 Task: Check the safety & property of Home in Fairplay, Colorado, United States.
Action: Mouse moved to (97, 287)
Screenshot: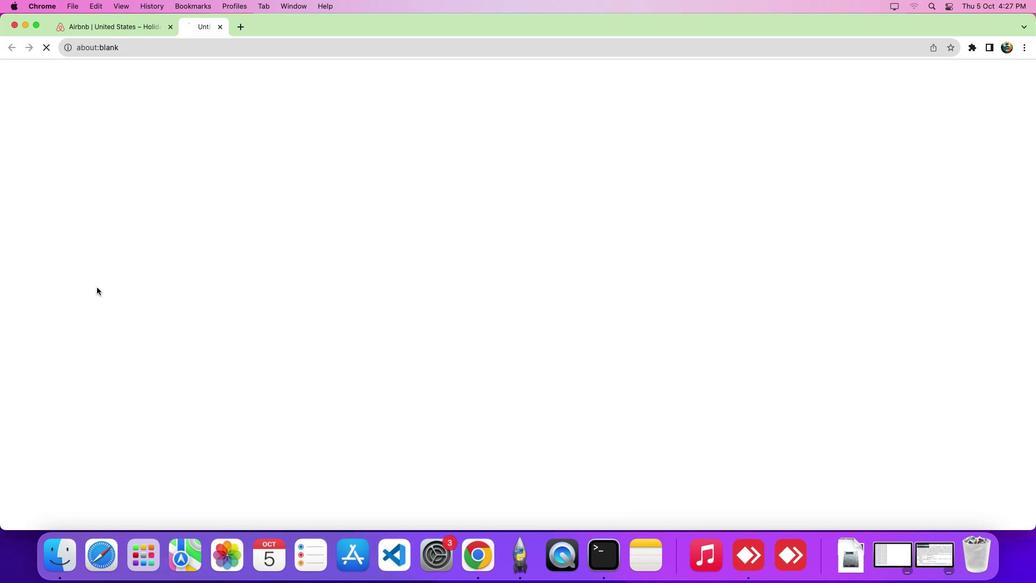 
Action: Mouse pressed left at (97, 287)
Screenshot: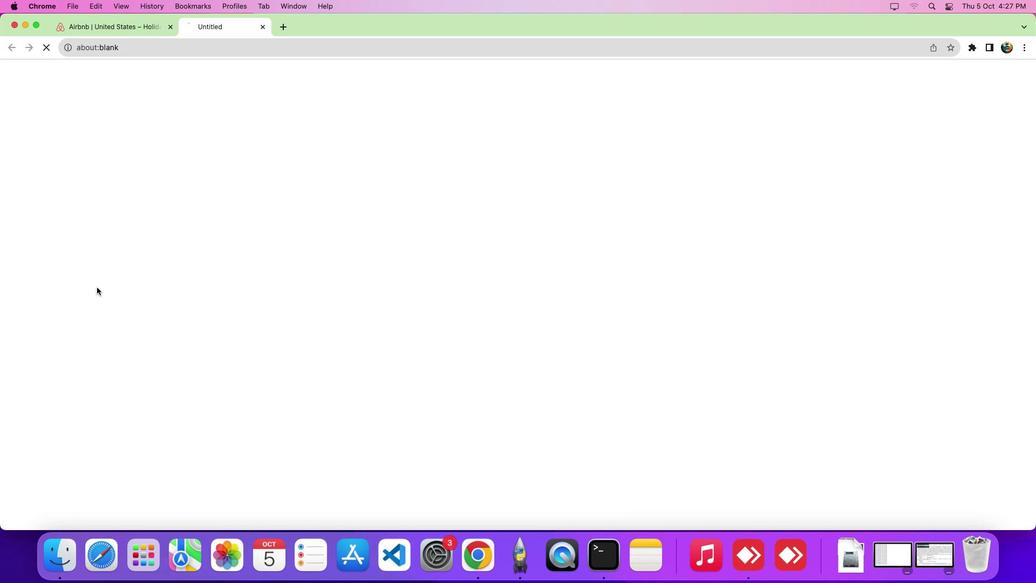 
Action: Mouse moved to (1032, 92)
Screenshot: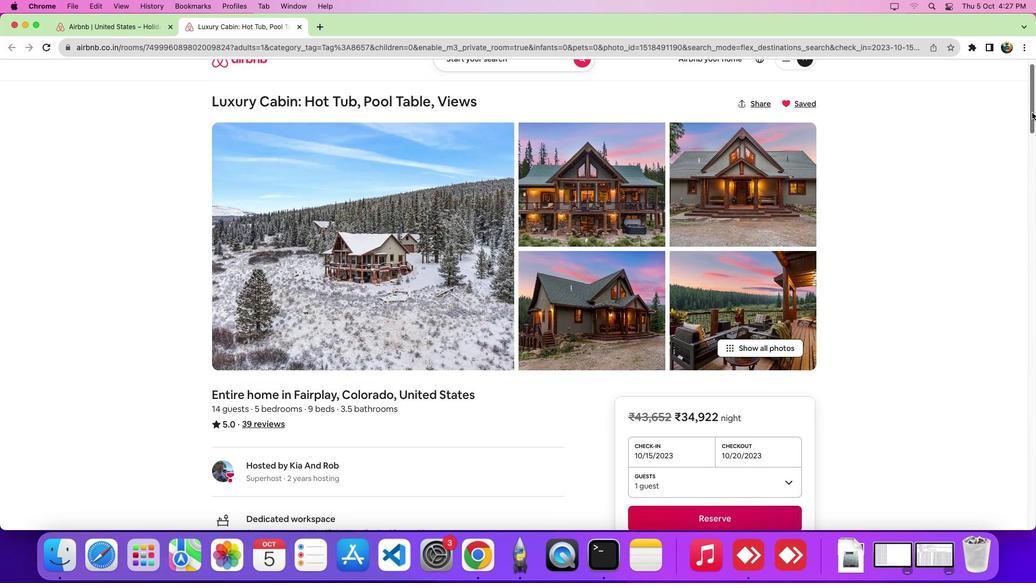 
Action: Mouse pressed left at (1032, 92)
Screenshot: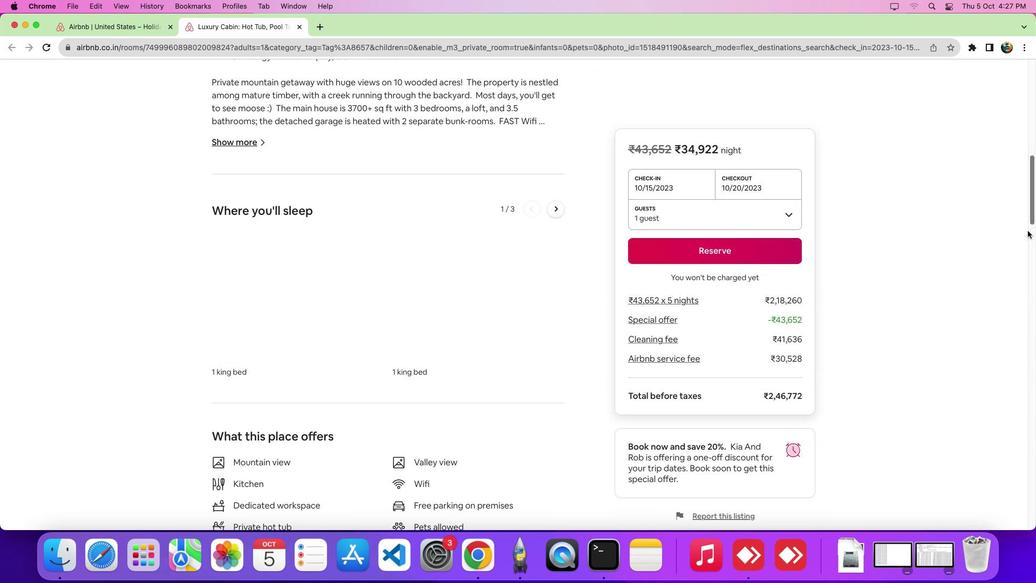 
Action: Mouse moved to (452, 279)
Screenshot: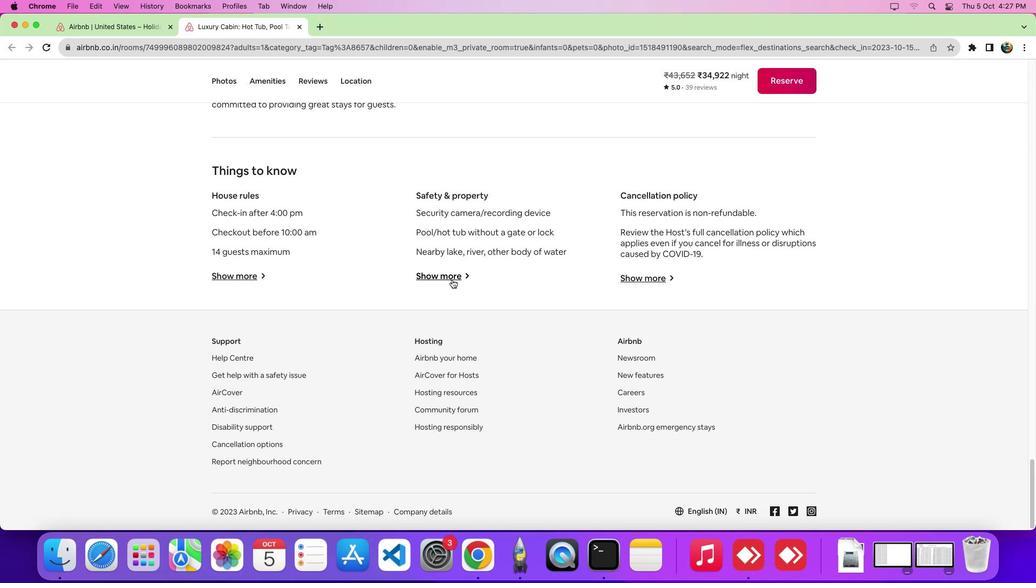 
Action: Mouse pressed left at (452, 279)
Screenshot: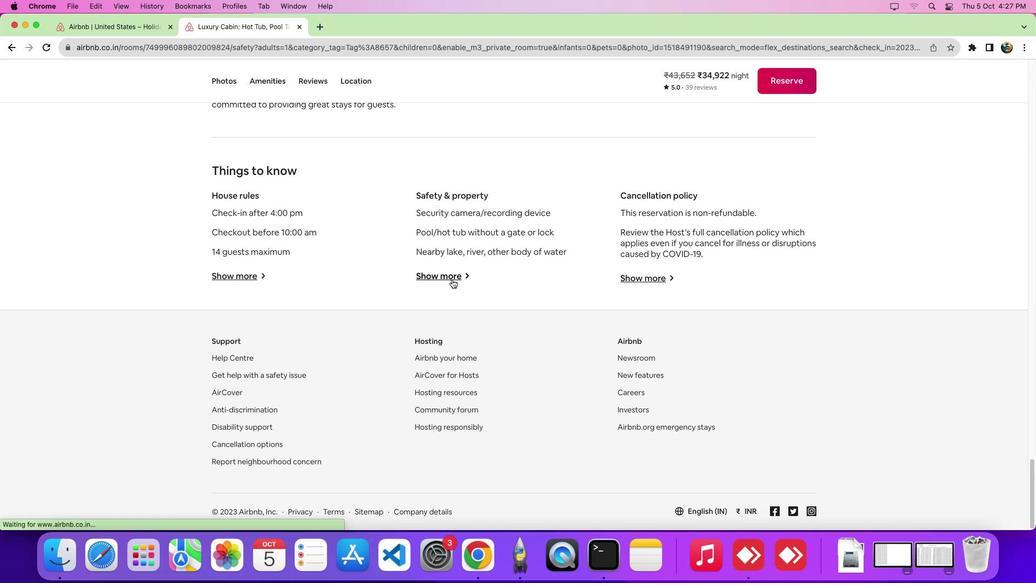 
Action: Mouse moved to (457, 282)
Screenshot: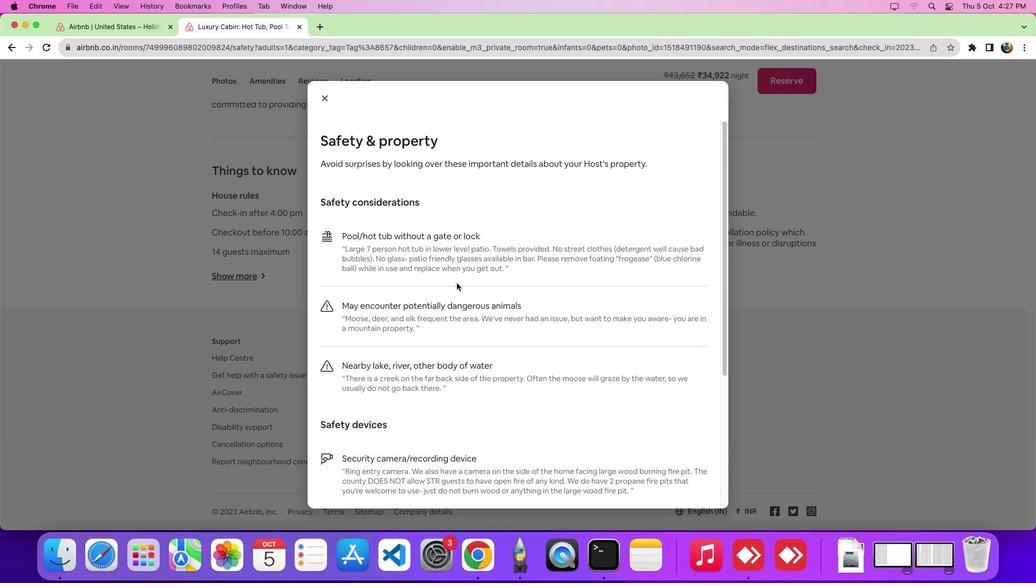 
